 Task: Plan a team-building scavenger hunt for the 28th at 11 PM to 11:30 PM.
Action: Mouse moved to (50, 72)
Screenshot: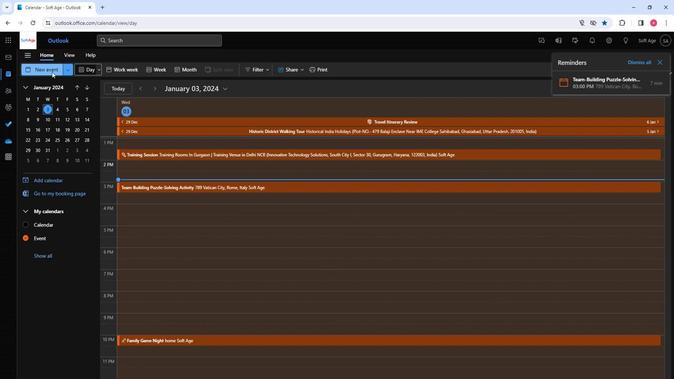 
Action: Mouse pressed left at (50, 72)
Screenshot: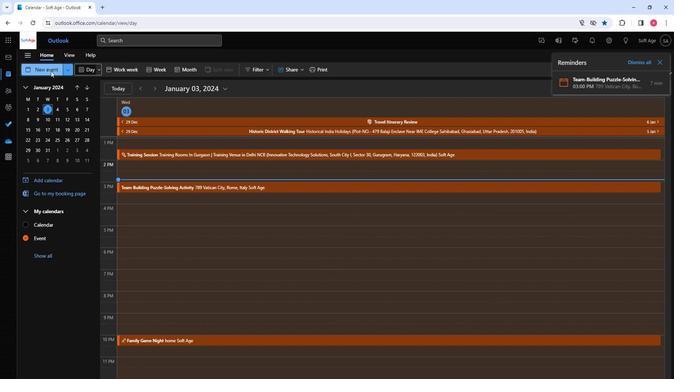 
Action: Mouse moved to (162, 116)
Screenshot: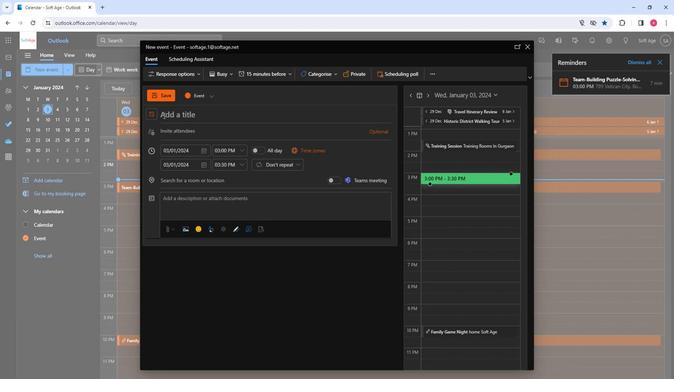 
Action: Mouse pressed left at (162, 116)
Screenshot: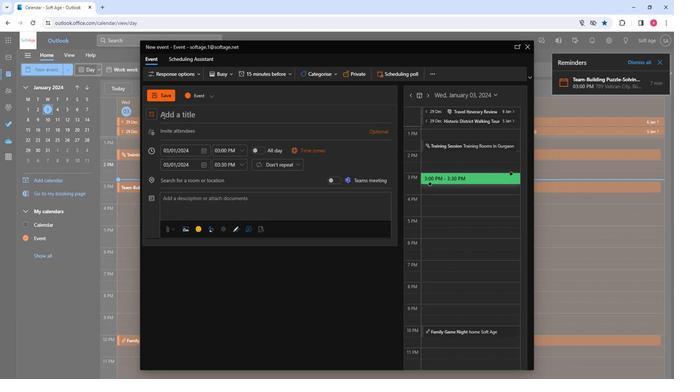 
Action: Mouse moved to (162, 116)
Screenshot: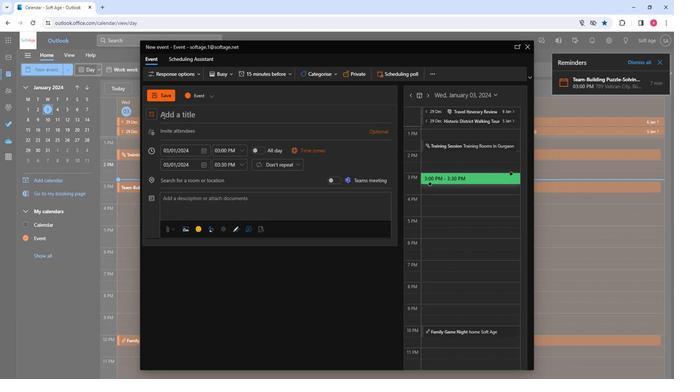 
Action: Key pressed <Key.shift>Team-<Key.shift>Building<Key.space><Key.shift>Scavenger<Key.space><Key.shift>Hunt
Screenshot: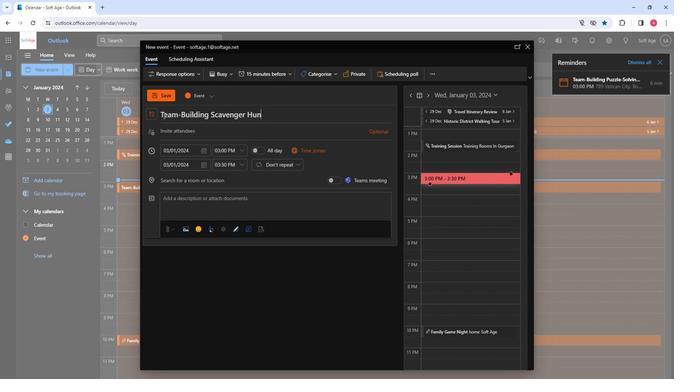
Action: Mouse moved to (196, 131)
Screenshot: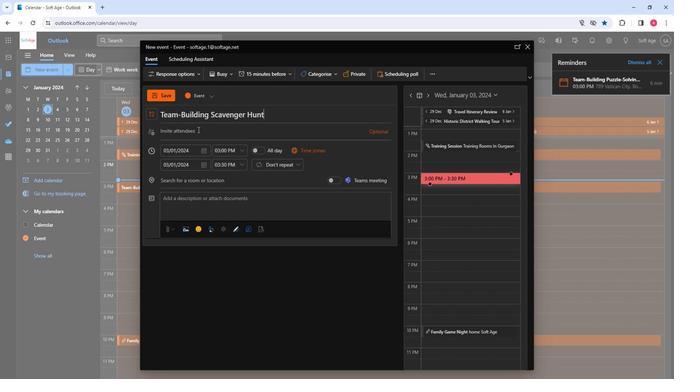 
Action: Mouse pressed left at (196, 131)
Screenshot: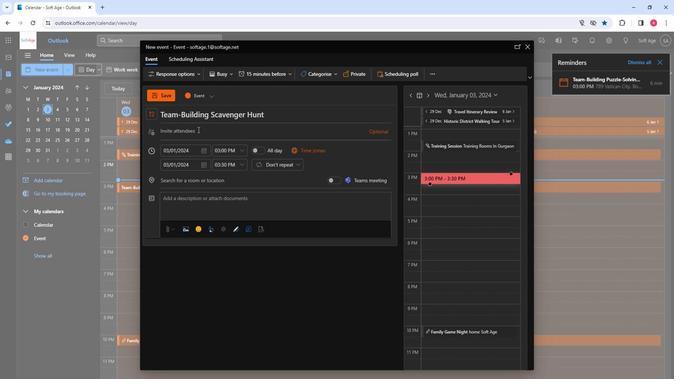 
Action: Key pressed so
Screenshot: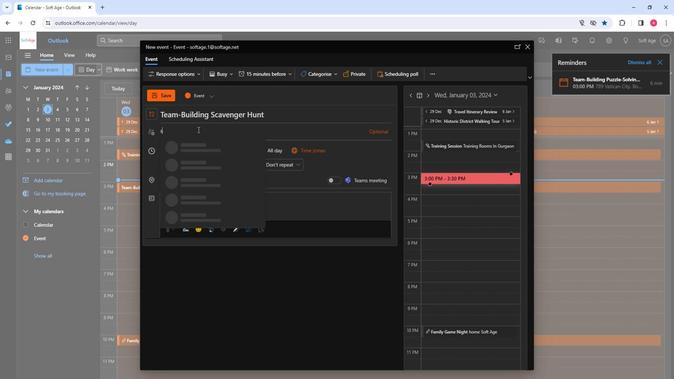 
Action: Mouse moved to (190, 173)
Screenshot: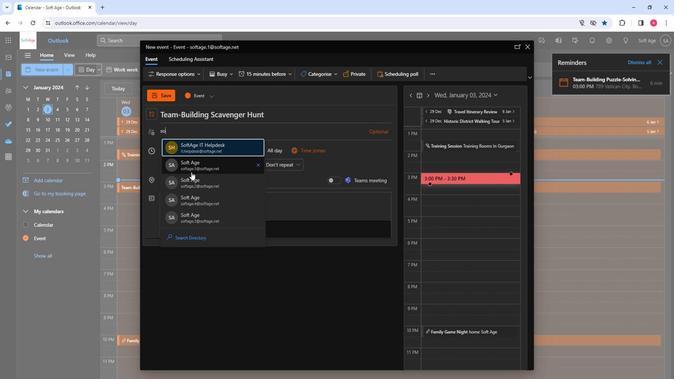 
Action: Mouse pressed left at (190, 173)
Screenshot: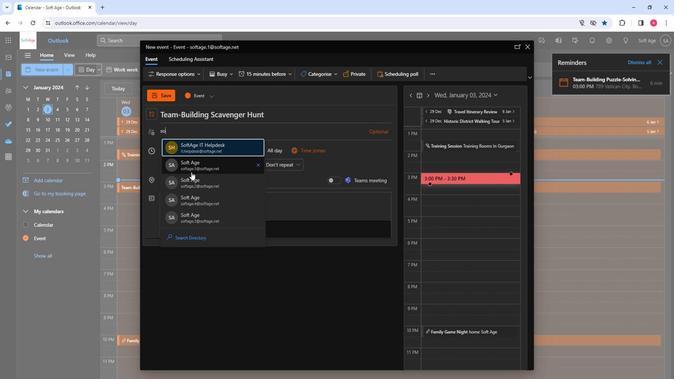 
Action: Key pressed so
Screenshot: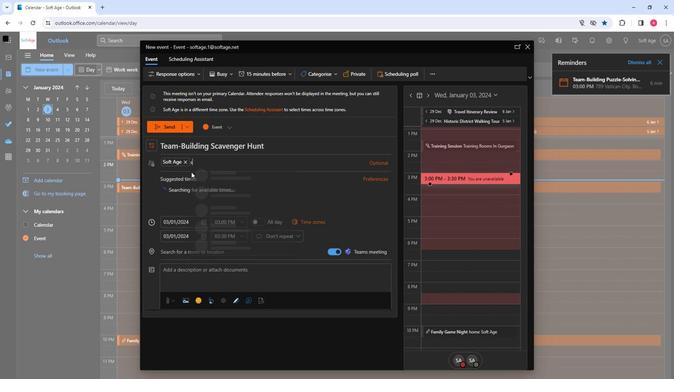 
Action: Mouse moved to (214, 215)
Screenshot: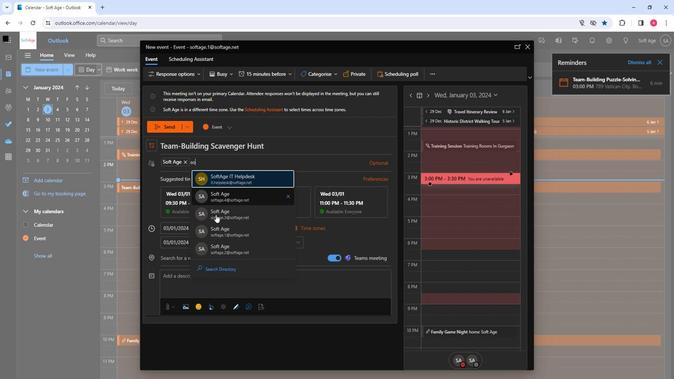 
Action: Mouse pressed left at (214, 215)
Screenshot: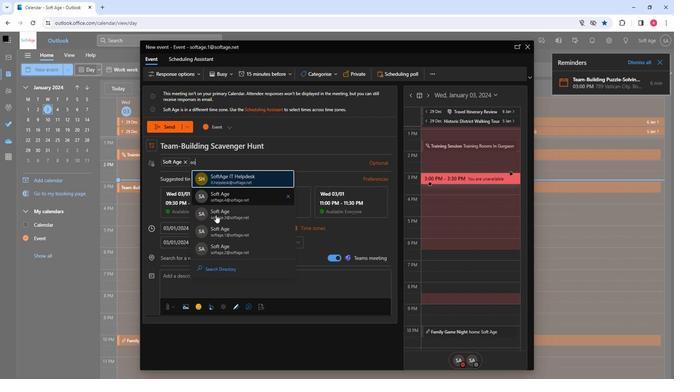 
Action: Mouse moved to (215, 216)
Screenshot: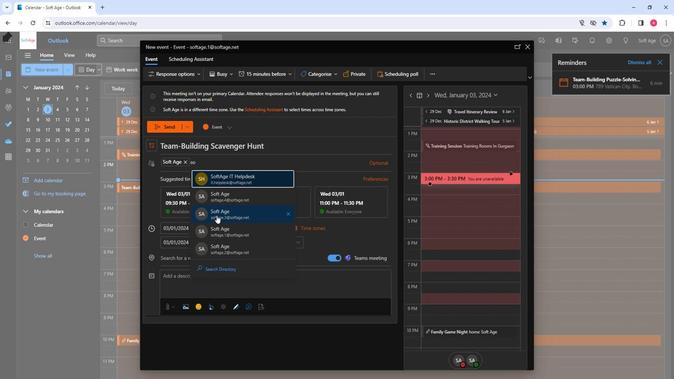 
Action: Key pressed so
Screenshot: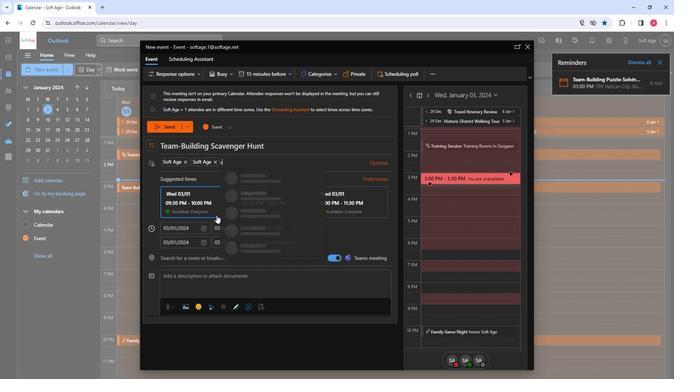 
Action: Mouse moved to (248, 230)
Screenshot: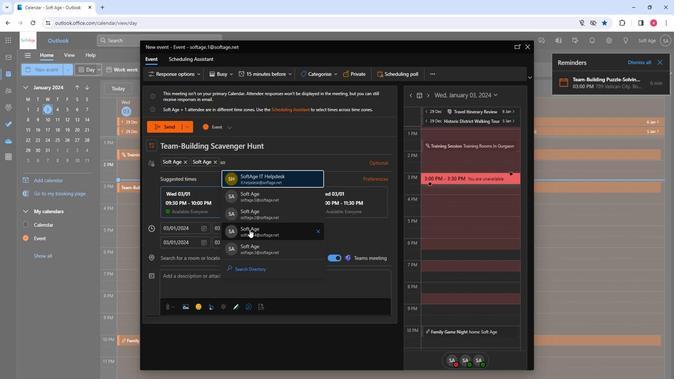 
Action: Mouse pressed left at (248, 230)
Screenshot: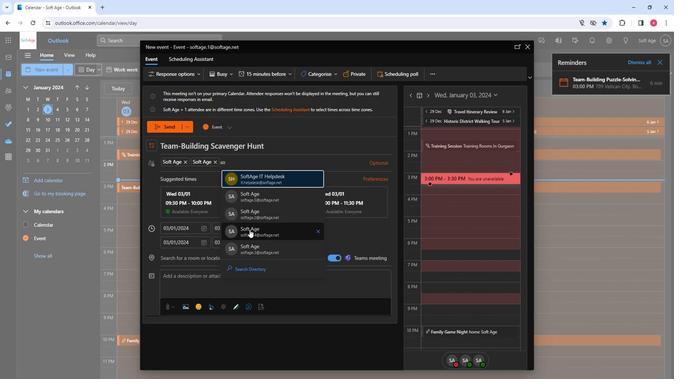 
Action: Key pressed so
Screenshot: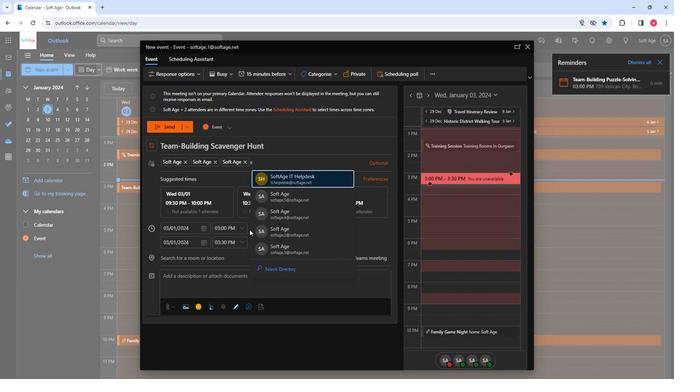 
Action: Mouse moved to (277, 243)
Screenshot: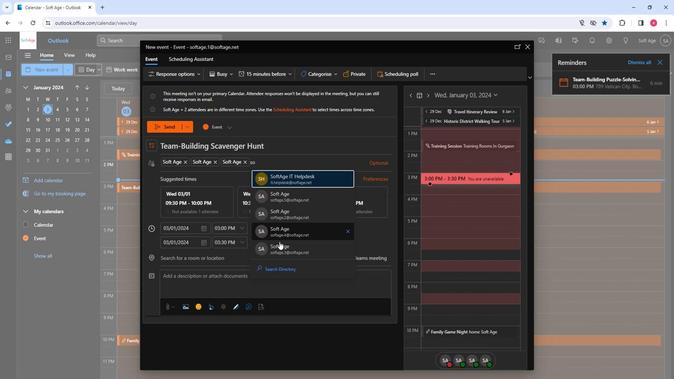
Action: Mouse pressed left at (277, 243)
Screenshot: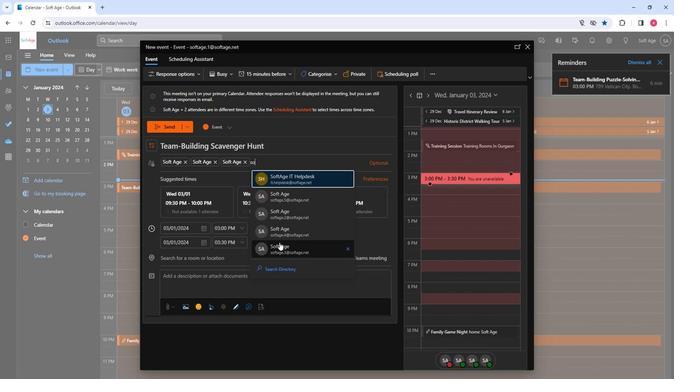 
Action: Mouse moved to (202, 230)
Screenshot: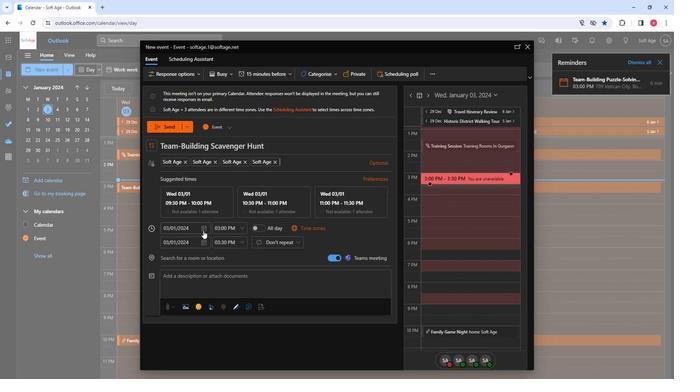 
Action: Mouse pressed left at (202, 230)
Screenshot: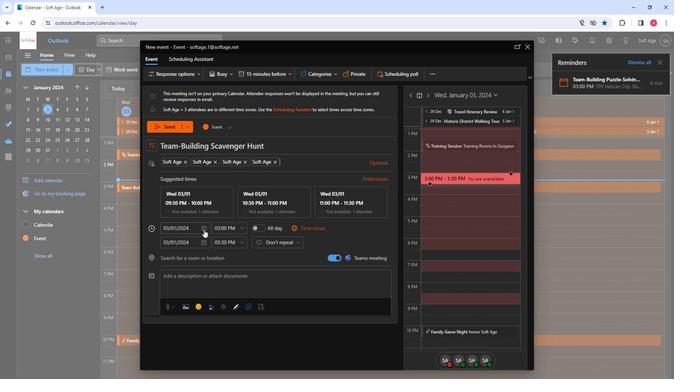
Action: Mouse moved to (226, 295)
Screenshot: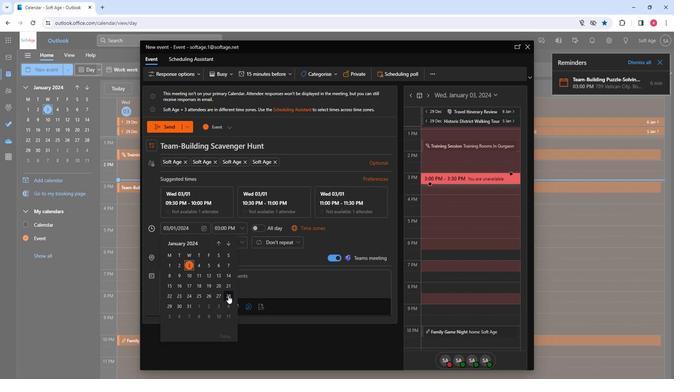 
Action: Mouse pressed left at (226, 295)
Screenshot: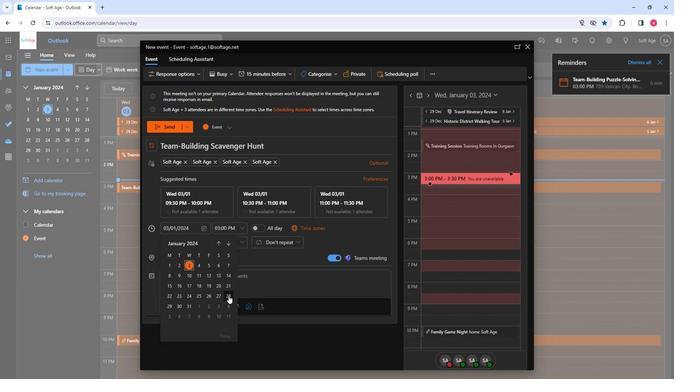 
Action: Mouse moved to (241, 227)
Screenshot: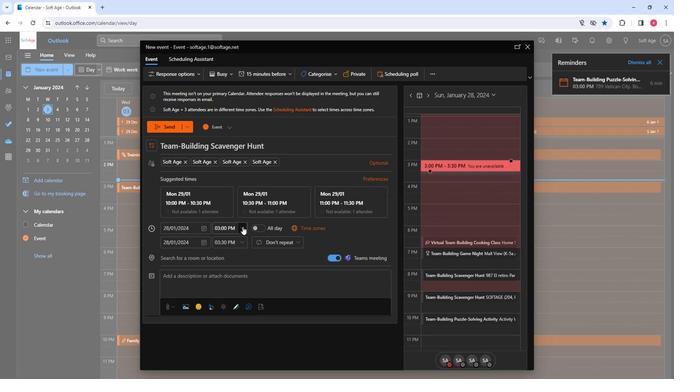 
Action: Mouse pressed left at (241, 227)
Screenshot: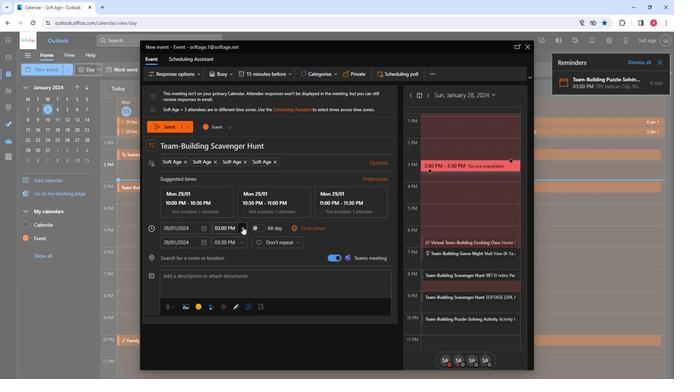
Action: Mouse moved to (230, 262)
Screenshot: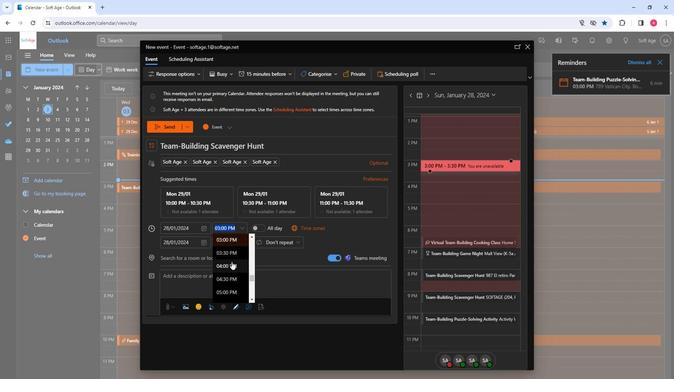 
Action: Mouse scrolled (230, 262) with delta (0, 0)
Screenshot: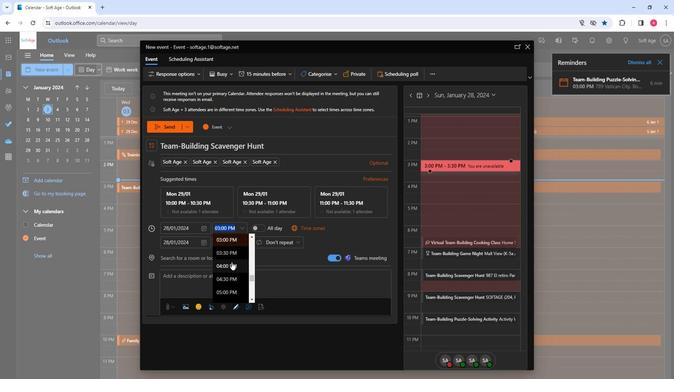 
Action: Mouse moved to (229, 262)
Screenshot: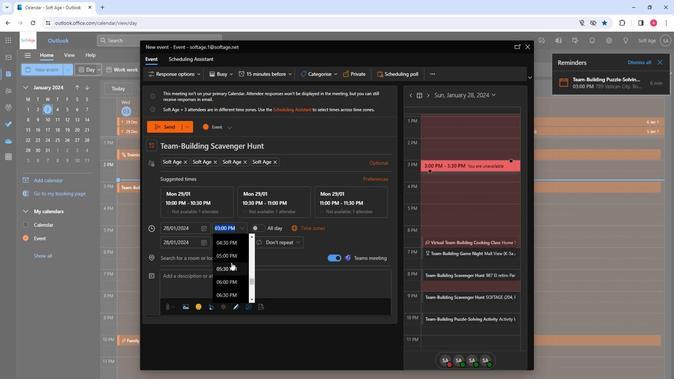 
Action: Mouse scrolled (229, 262) with delta (0, 0)
Screenshot: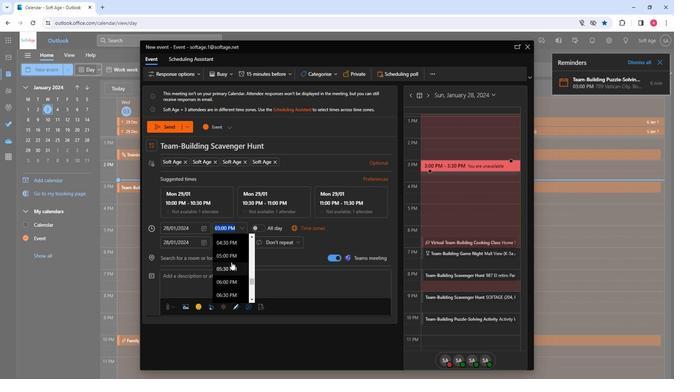 
Action: Mouse scrolled (229, 262) with delta (0, 0)
Screenshot: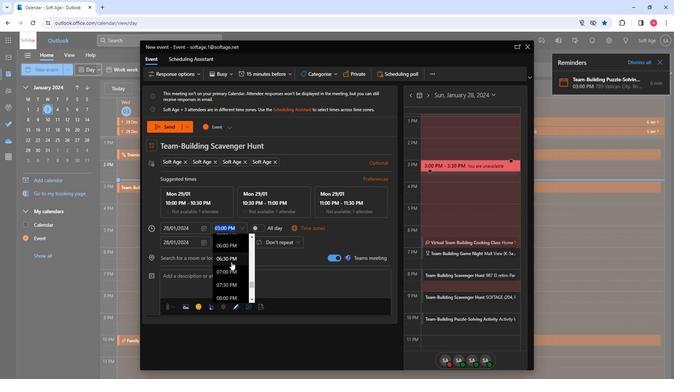 
Action: Mouse scrolled (229, 262) with delta (0, 0)
Screenshot: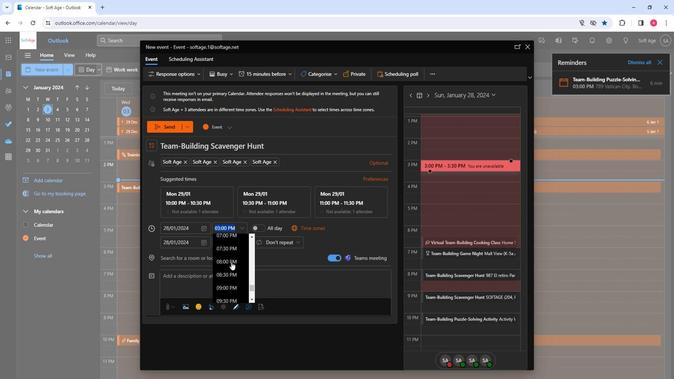 
Action: Mouse moved to (227, 272)
Screenshot: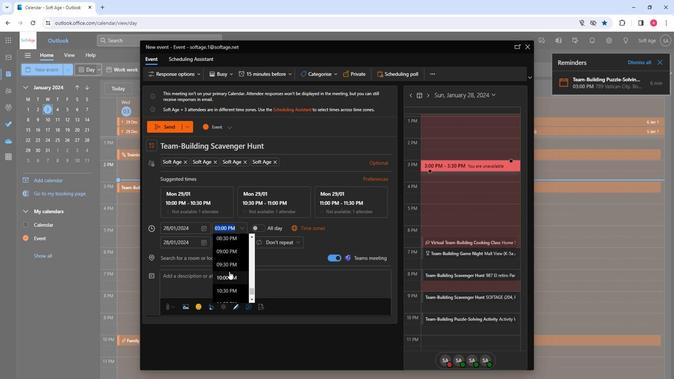 
Action: Mouse scrolled (227, 271) with delta (0, 0)
Screenshot: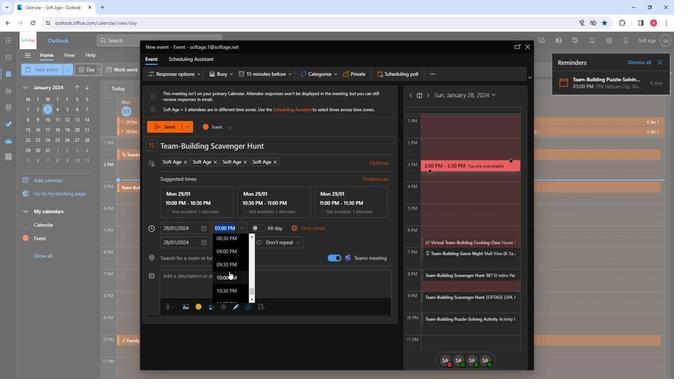 
Action: Mouse moved to (224, 285)
Screenshot: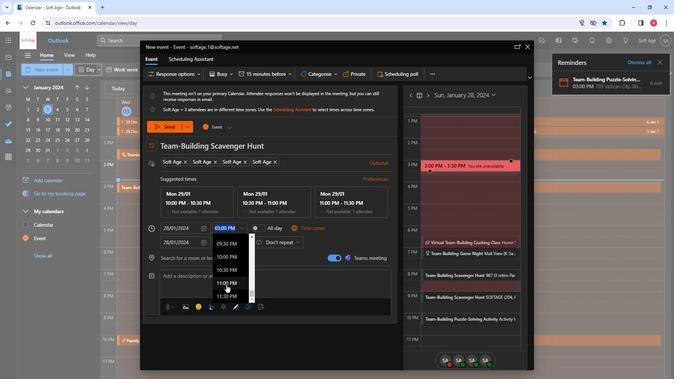 
Action: Mouse pressed left at (224, 285)
Screenshot: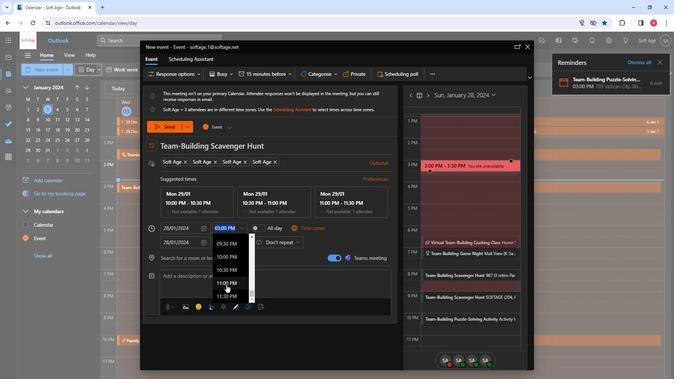 
Action: Mouse moved to (199, 254)
Screenshot: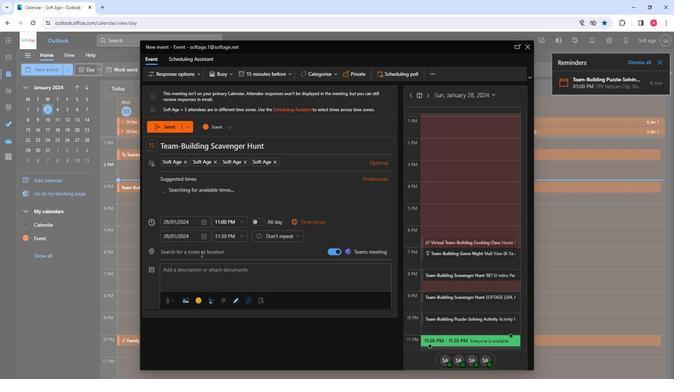 
Action: Mouse pressed left at (199, 254)
Screenshot: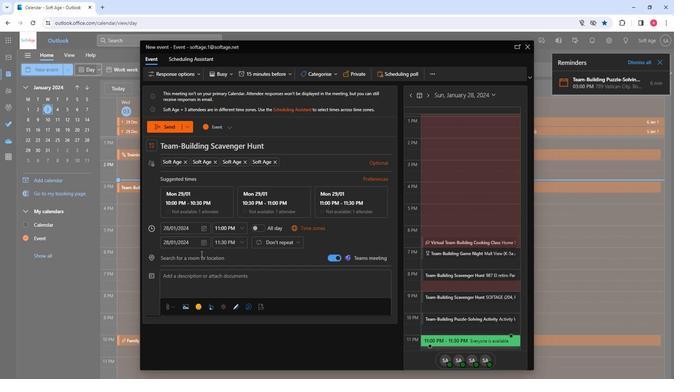 
Action: Key pressed loc
Screenshot: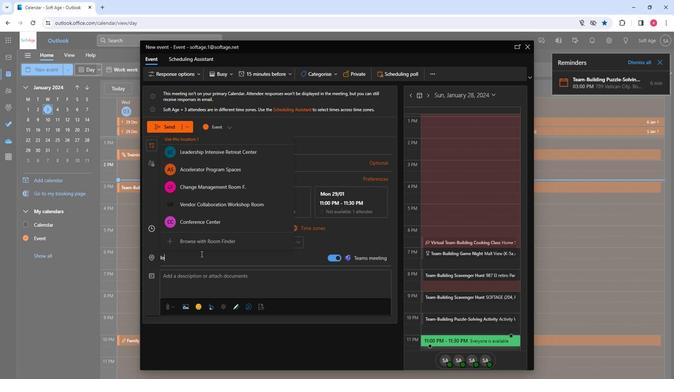 
Action: Mouse moved to (223, 194)
Screenshot: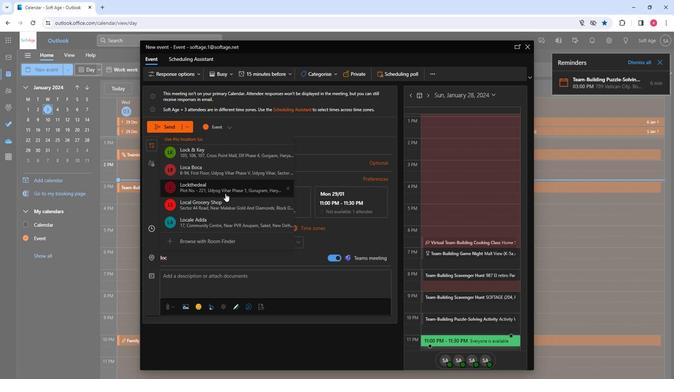 
Action: Mouse scrolled (223, 194) with delta (0, 0)
Screenshot: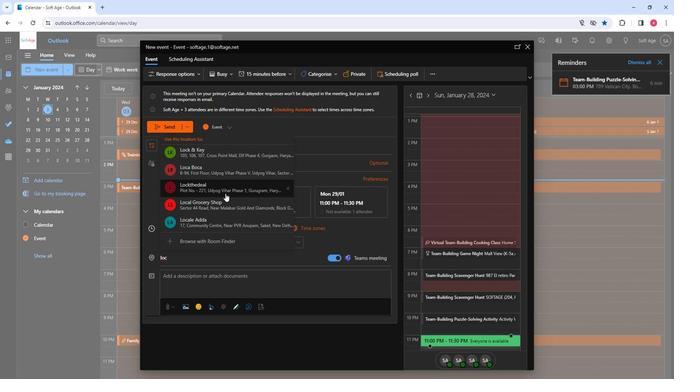 
Action: Mouse scrolled (223, 194) with delta (0, 0)
Screenshot: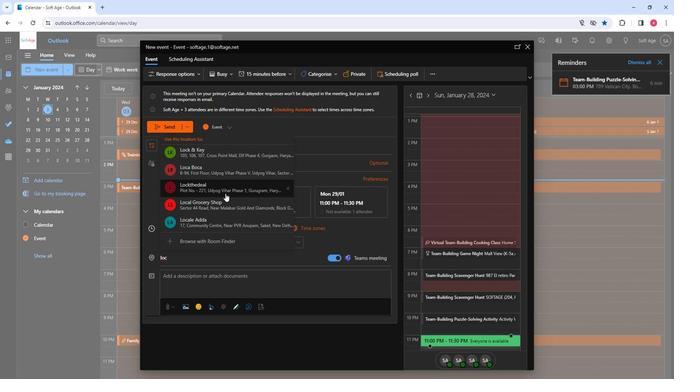 
Action: Mouse scrolled (223, 194) with delta (0, 0)
Screenshot: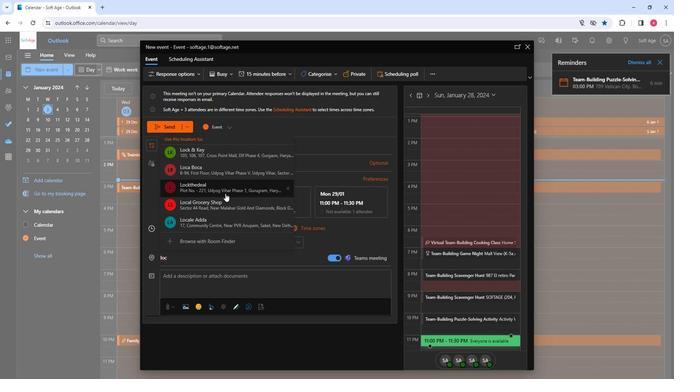 
Action: Mouse moved to (222, 191)
Screenshot: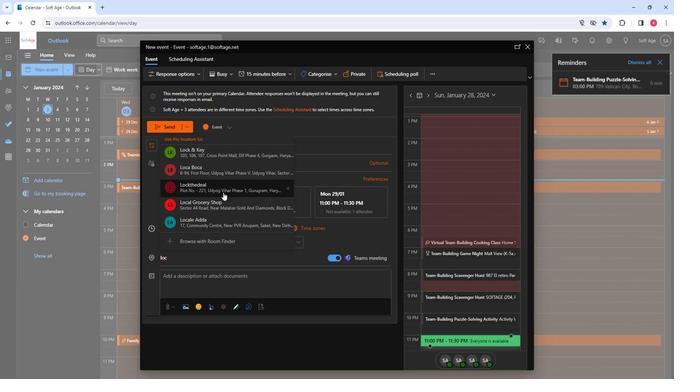 
Action: Mouse scrolled (222, 192) with delta (0, 0)
Screenshot: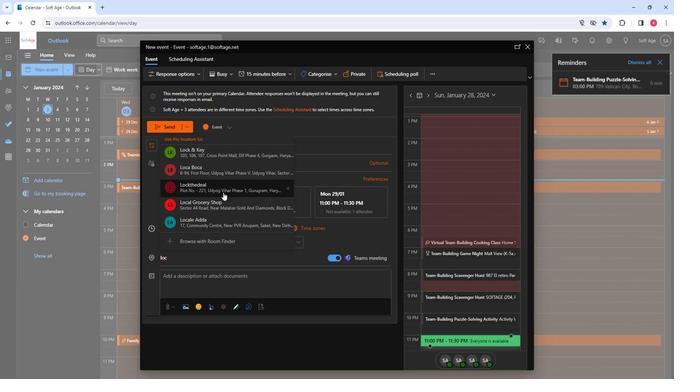 
Action: Mouse moved to (222, 191)
Screenshot: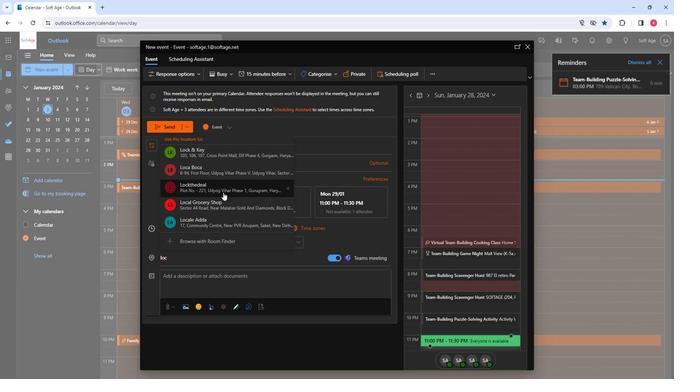 
Action: Mouse scrolled (222, 191) with delta (0, 0)
Screenshot: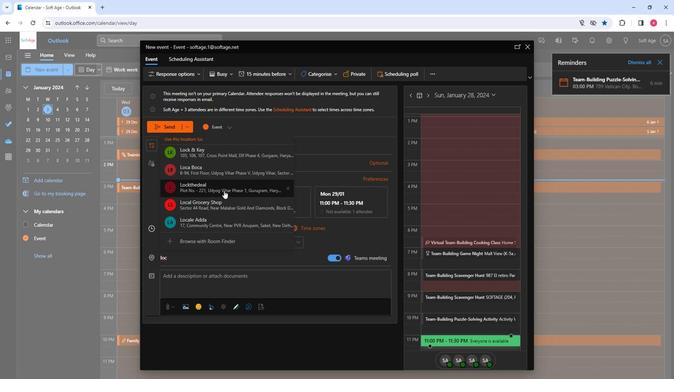 
Action: Mouse scrolled (222, 191) with delta (0, 0)
Screenshot: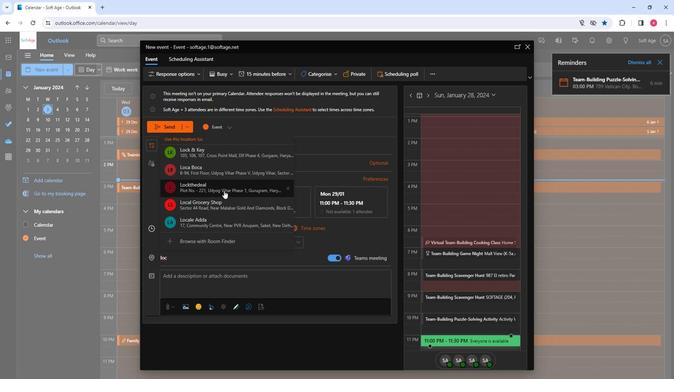 
Action: Mouse scrolled (222, 191) with delta (0, 0)
Screenshot: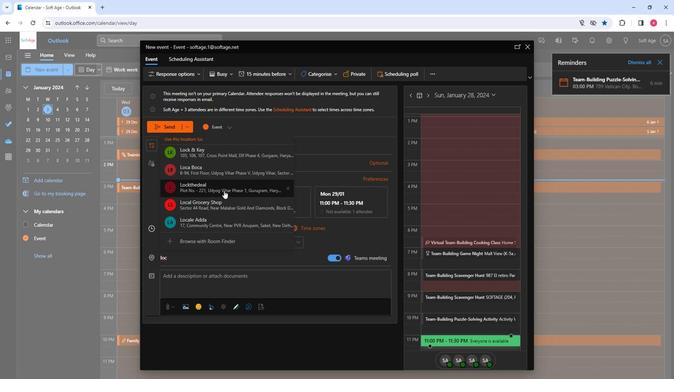 
Action: Mouse scrolled (222, 191) with delta (0, 0)
Screenshot: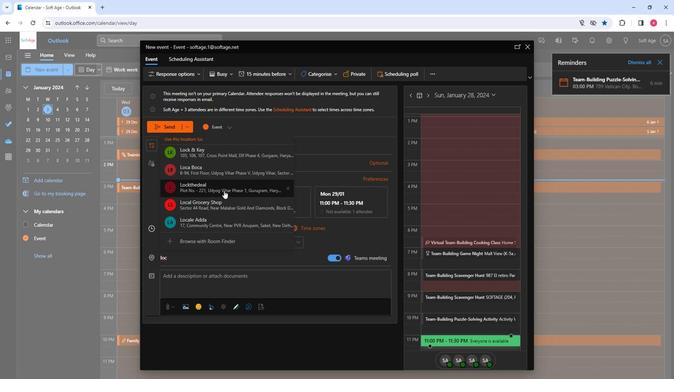 
Action: Mouse moved to (180, 253)
Screenshot: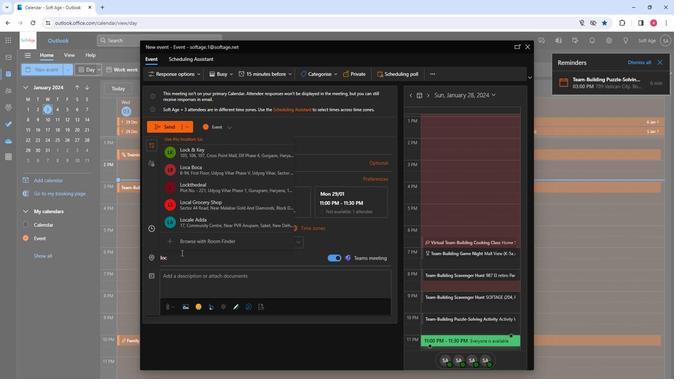 
Action: Mouse pressed left at (180, 253)
Screenshot: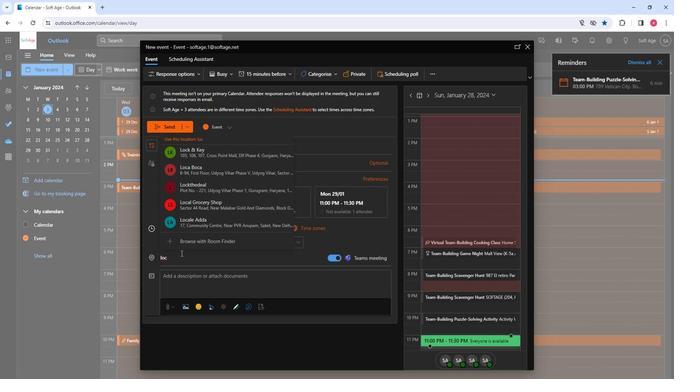 
Action: Key pressed <Key.backspace><Key.backspace><Key.backspace>bui
Screenshot: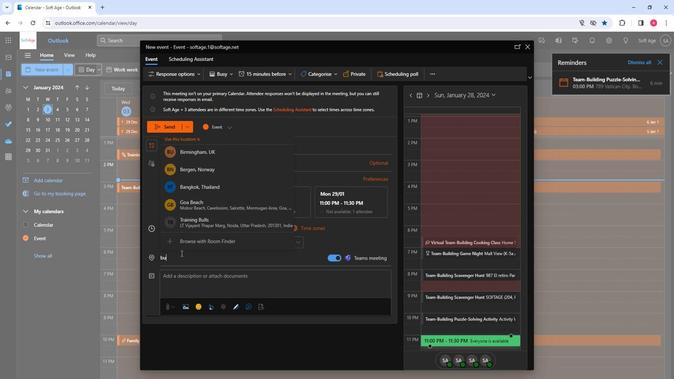 
Action: Mouse moved to (219, 160)
Screenshot: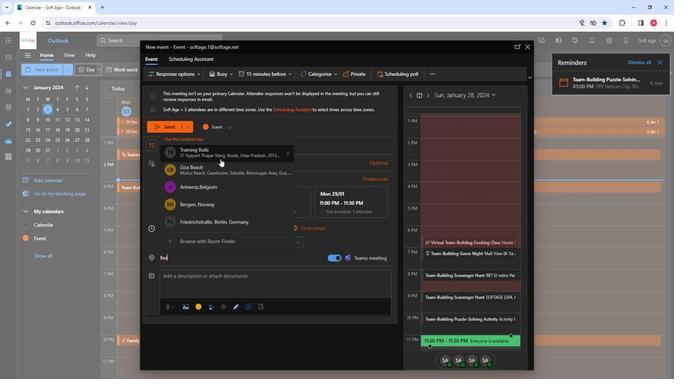 
Action: Mouse pressed left at (219, 160)
Screenshot: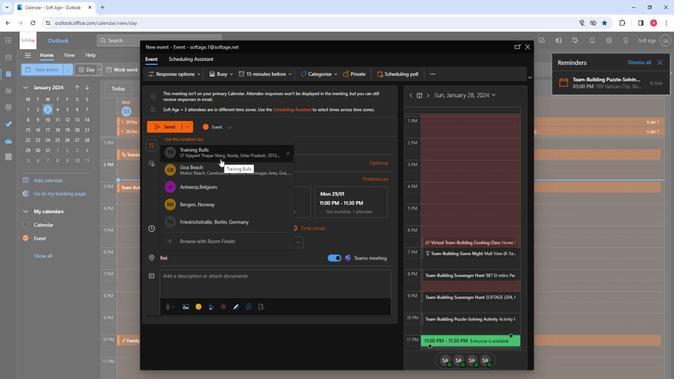 
Action: Mouse moved to (192, 283)
Screenshot: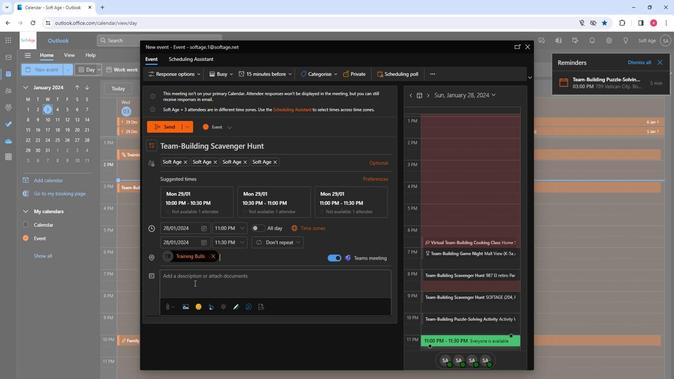 
Action: Mouse pressed left at (192, 283)
Screenshot: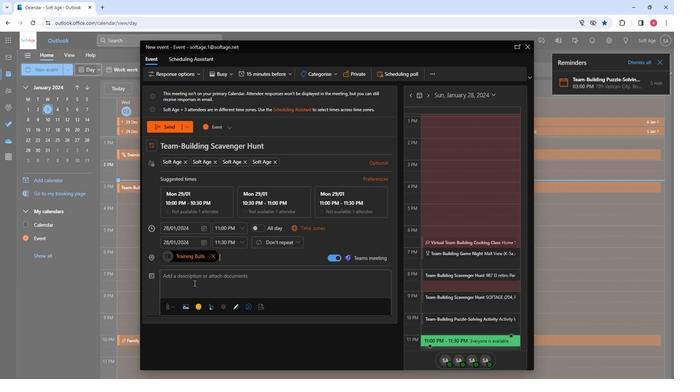 
Action: Key pressed <Key.shift>Analyze<Key.space><Key.backspace>,<Key.space>strategize<Key.space><Key.backspace>,<Key.space>succe<Key.backspace>eed<Key.shift>!<Key.space><Key.shift>Join<Key.space>our<Key.space>quarterly<Key.space>finacial<Key.space>repor<Key.backspace><Key.backspace><Key.backspace><Key.backspace><Key.backspace><Key.backspace><Key.backspace><Key.backspace><Key.backspace><Key.backspace><Key.backspace>ancial<Key.space>report<Key.space>review.<Key.space><Key.shift>Delve<Key.space>into<Key.space>insights,<Key.space>discuss<Key.space>projections,<Key.space>and<Key.space>collaborate<Key.space>on<Key.space>strategies<Key.space>for<Key.space>continued<Key.space>financial<Key.space>excellence.<Key.space><Key.shift>Together,<Key.space>let's<Key.space>drive<Key.space>success
Screenshot: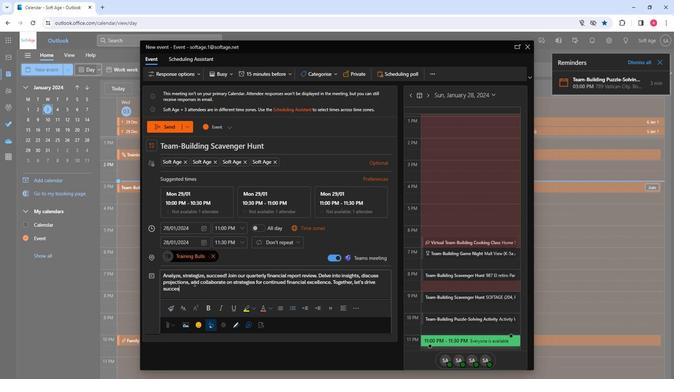 
Action: Mouse moved to (194, 281)
Screenshot: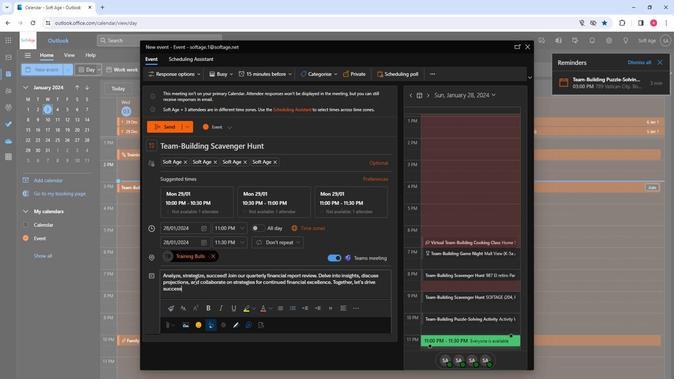 
Action: Key pressed .
Screenshot: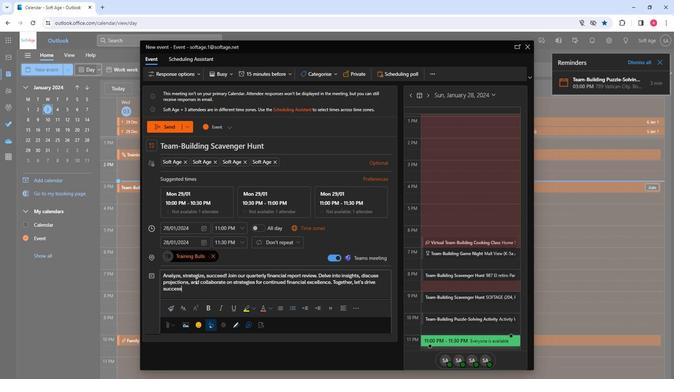 
Action: Mouse moved to (192, 288)
Screenshot: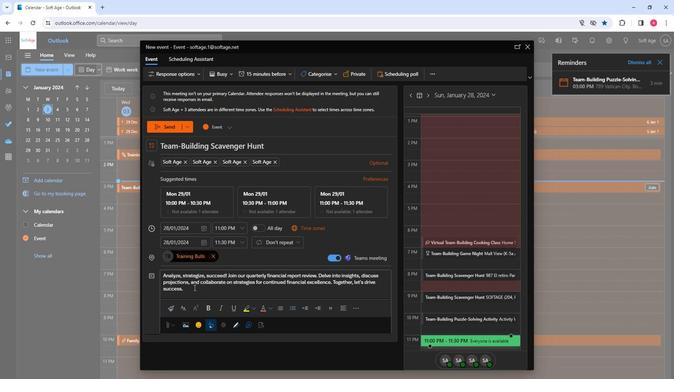 
Action: Mouse pressed left at (192, 288)
Screenshot: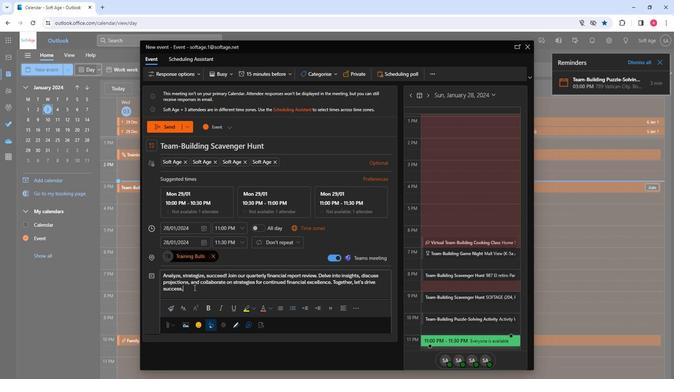 
Action: Mouse pressed left at (192, 288)
Screenshot: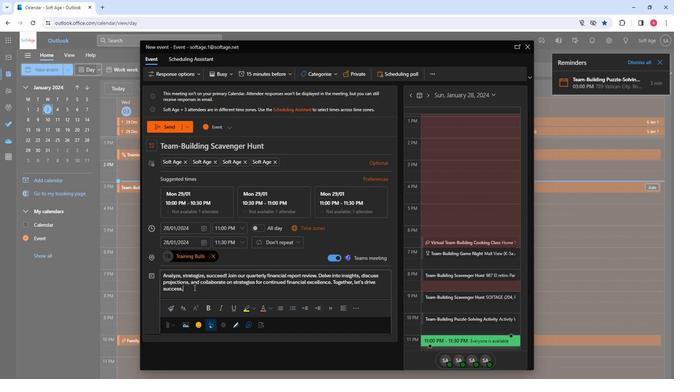 
Action: Mouse pressed left at (192, 288)
Screenshot: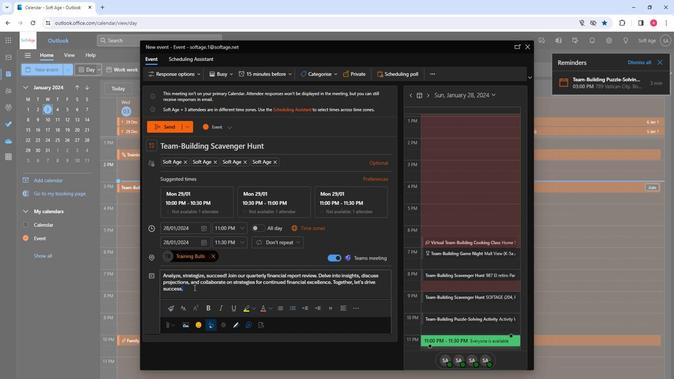 
Action: Mouse moved to (182, 310)
Screenshot: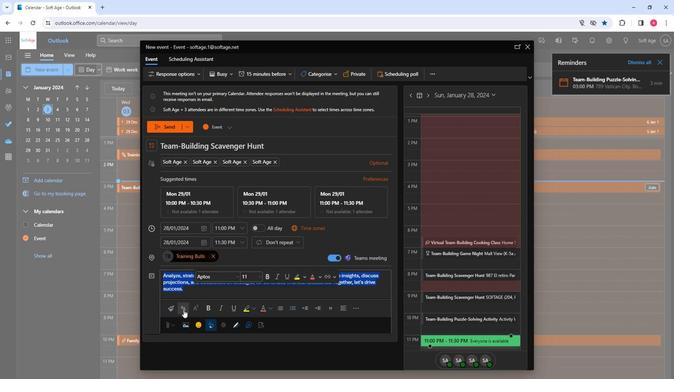 
Action: Mouse pressed left at (182, 310)
Screenshot: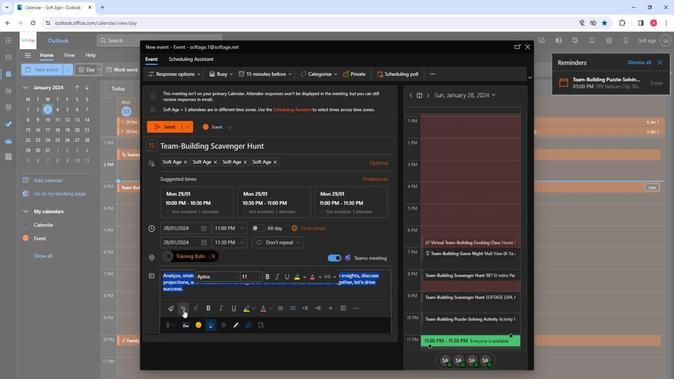 
Action: Mouse moved to (199, 251)
Screenshot: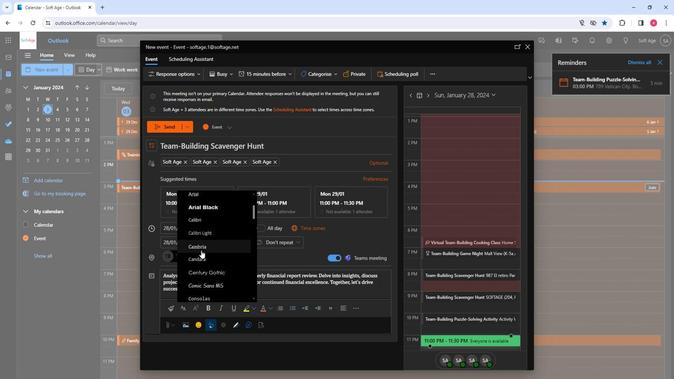 
Action: Mouse scrolled (199, 250) with delta (0, 0)
Screenshot: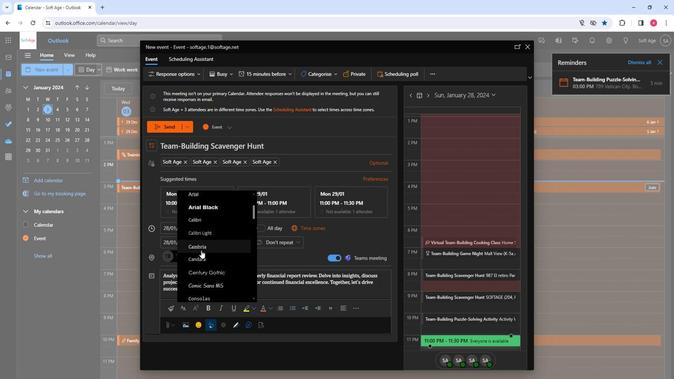 
Action: Mouse scrolled (199, 250) with delta (0, 0)
Screenshot: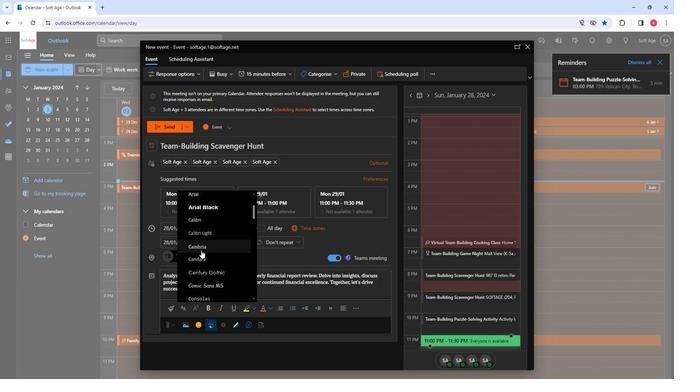 
Action: Mouse scrolled (199, 250) with delta (0, 0)
Screenshot: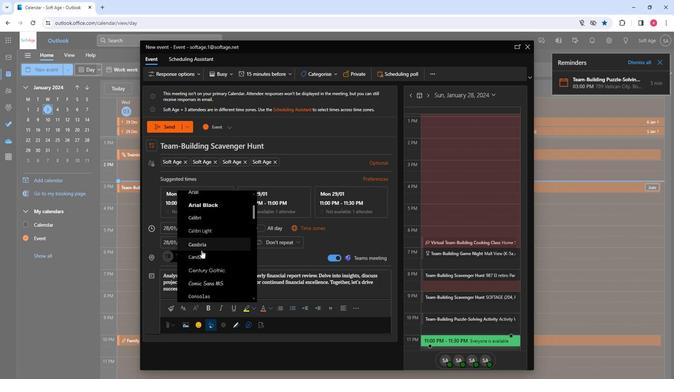 
Action: Mouse moved to (200, 251)
Screenshot: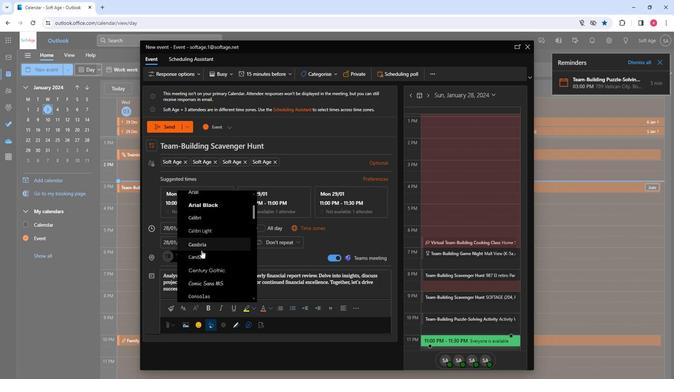 
Action: Mouse scrolled (200, 250) with delta (0, 0)
Screenshot: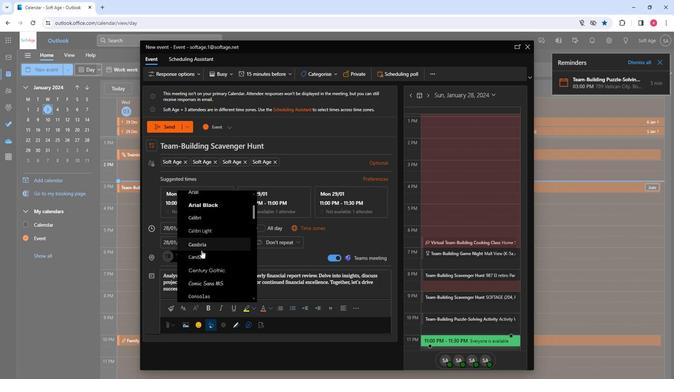 
Action: Mouse moved to (200, 251)
Screenshot: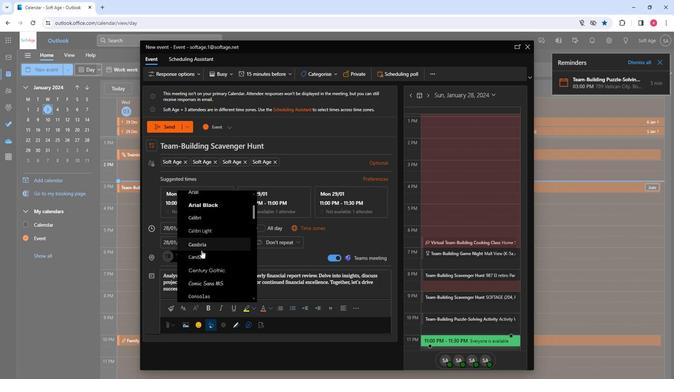 
Action: Mouse scrolled (200, 250) with delta (0, 0)
Screenshot: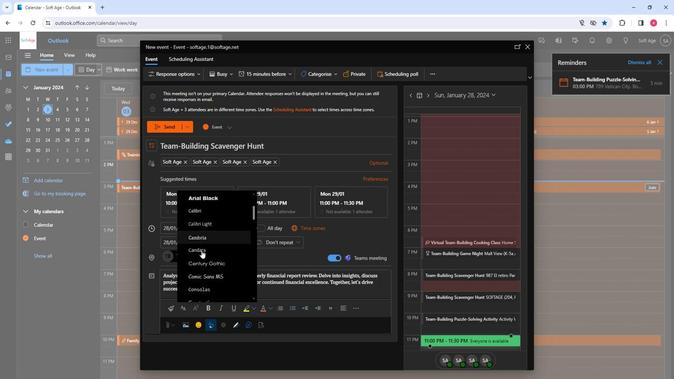 
Action: Mouse moved to (200, 250)
Screenshot: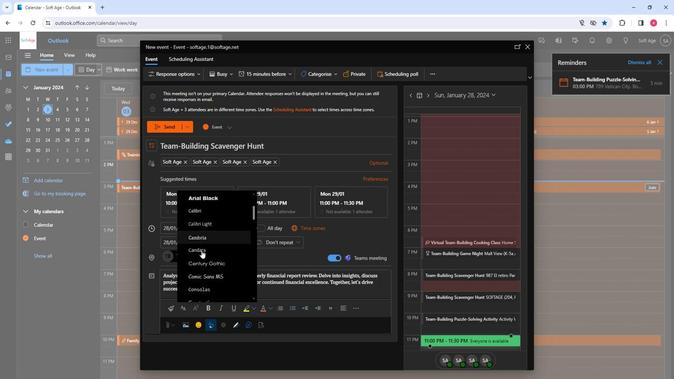 
Action: Mouse scrolled (200, 250) with delta (0, 0)
Screenshot: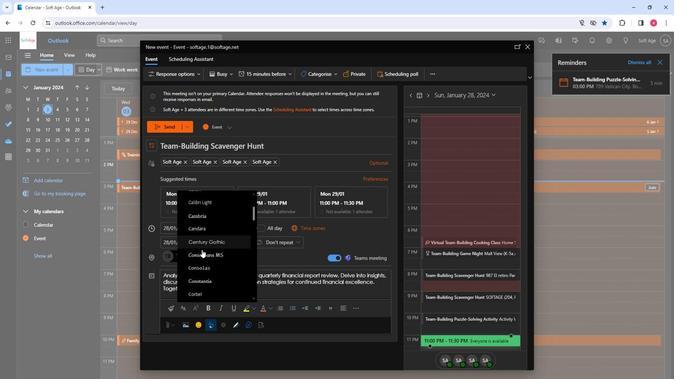 
Action: Mouse moved to (208, 260)
Screenshot: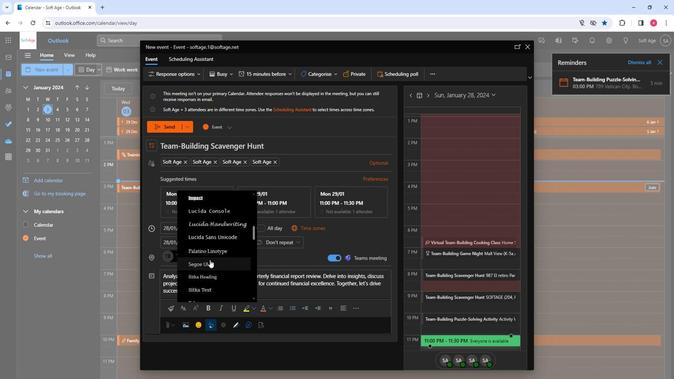 
Action: Mouse scrolled (208, 260) with delta (0, 0)
Screenshot: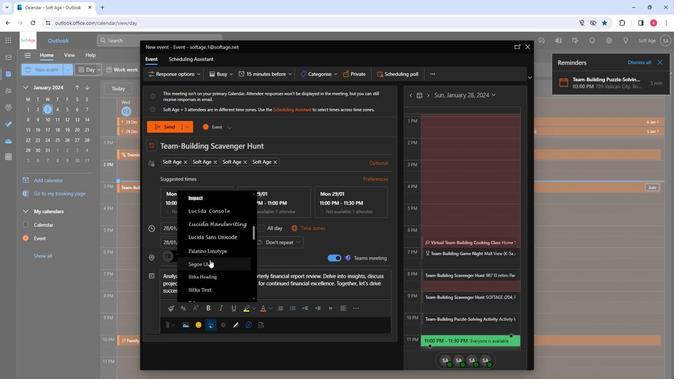 
Action: Mouse scrolled (208, 260) with delta (0, 0)
Screenshot: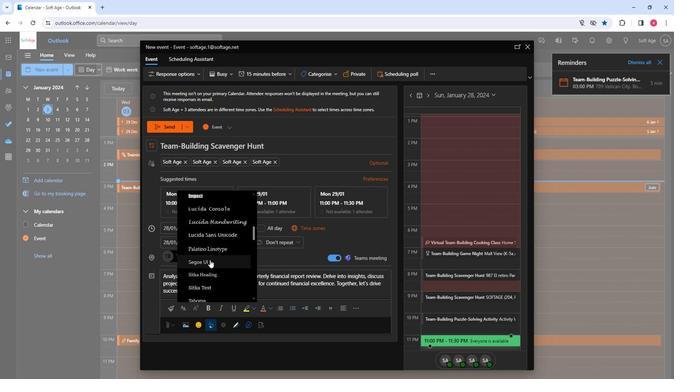 
Action: Mouse moved to (202, 230)
Screenshot: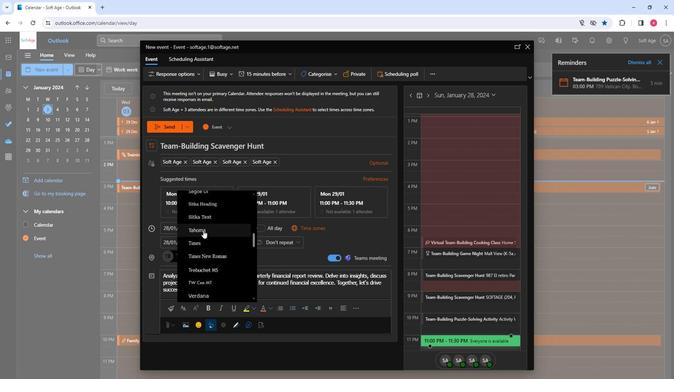 
Action: Mouse pressed left at (202, 230)
Screenshot: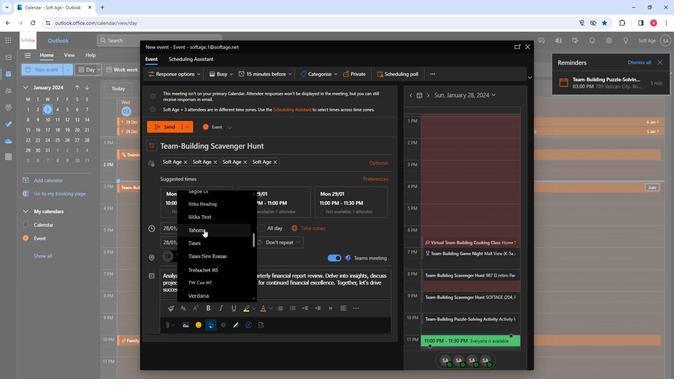 
Action: Mouse moved to (216, 308)
Screenshot: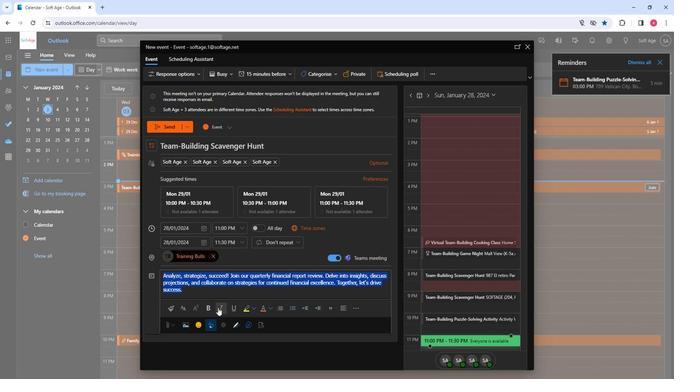 
Action: Mouse pressed left at (216, 308)
Screenshot: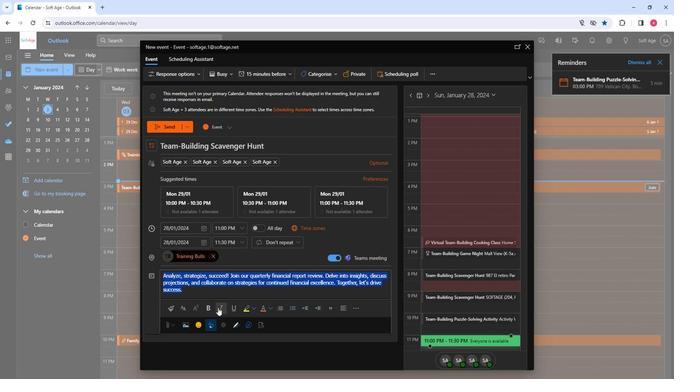 
Action: Mouse moved to (252, 307)
Screenshot: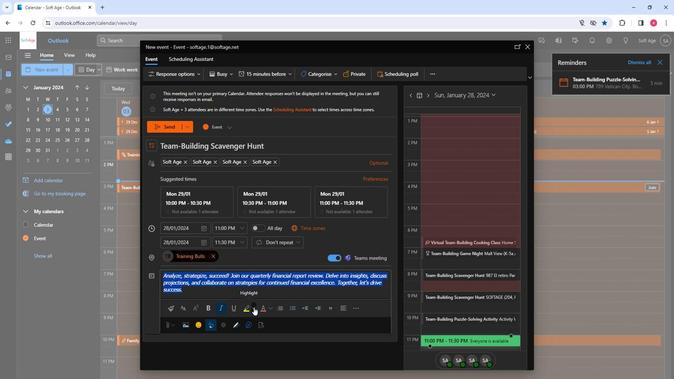 
Action: Mouse pressed left at (252, 307)
Screenshot: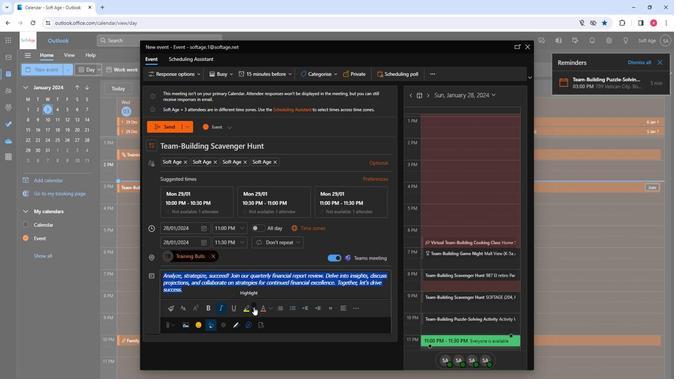 
Action: Mouse moved to (258, 323)
Screenshot: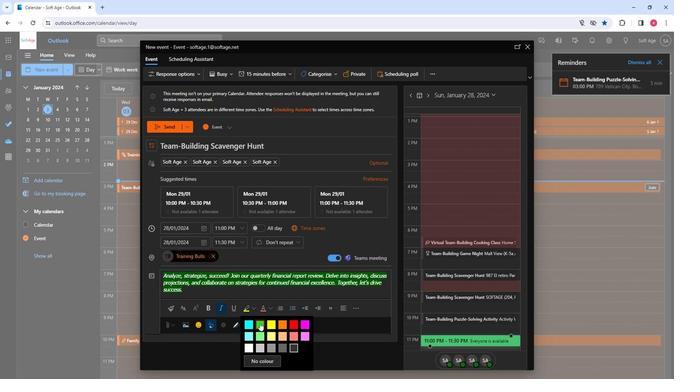 
Action: Mouse pressed left at (258, 323)
Screenshot: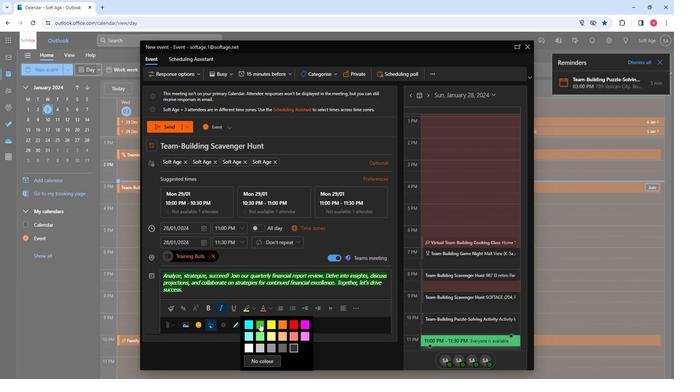 
Action: Mouse moved to (317, 309)
Screenshot: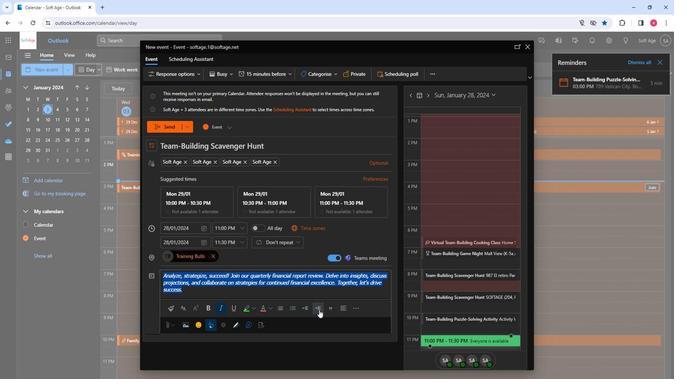 
Action: Mouse pressed left at (317, 309)
Screenshot: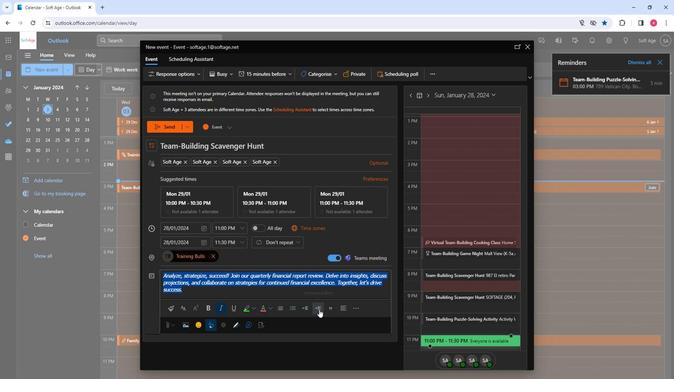 
Action: Mouse moved to (277, 285)
Screenshot: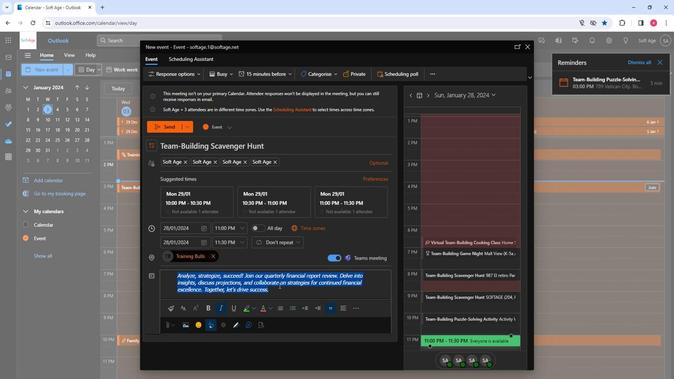 
Action: Mouse pressed left at (277, 285)
Screenshot: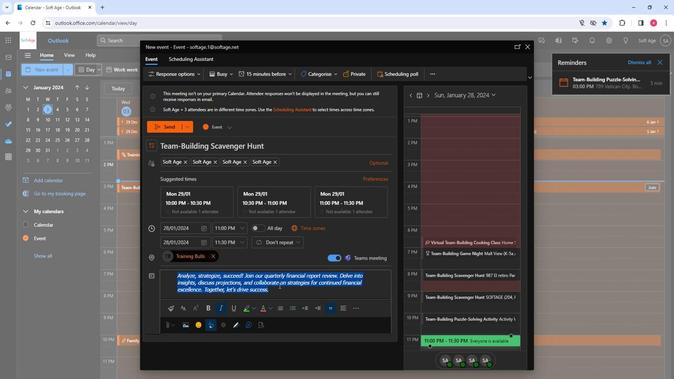 
Action: Mouse moved to (170, 127)
Screenshot: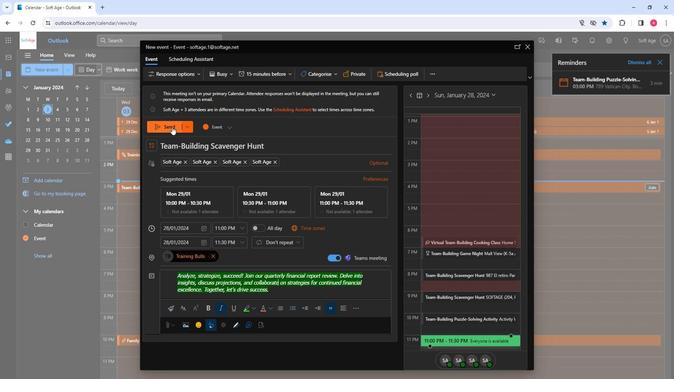
Action: Mouse pressed left at (170, 127)
Screenshot: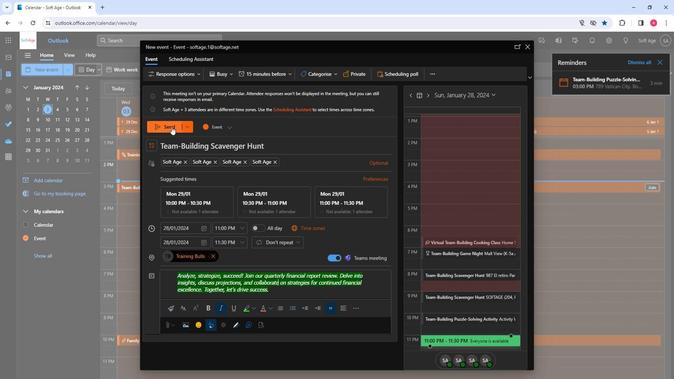 
Action: Mouse moved to (251, 254)
Screenshot: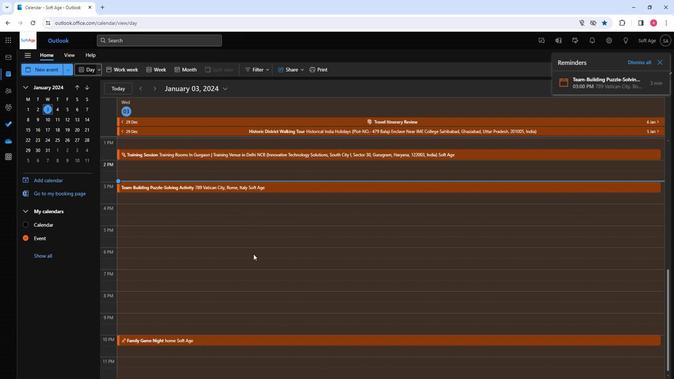 
